 Task: Use the formula "DOLLARDE" in spreadsheet "Project portfolio".
Action: Mouse moved to (215, 294)
Screenshot: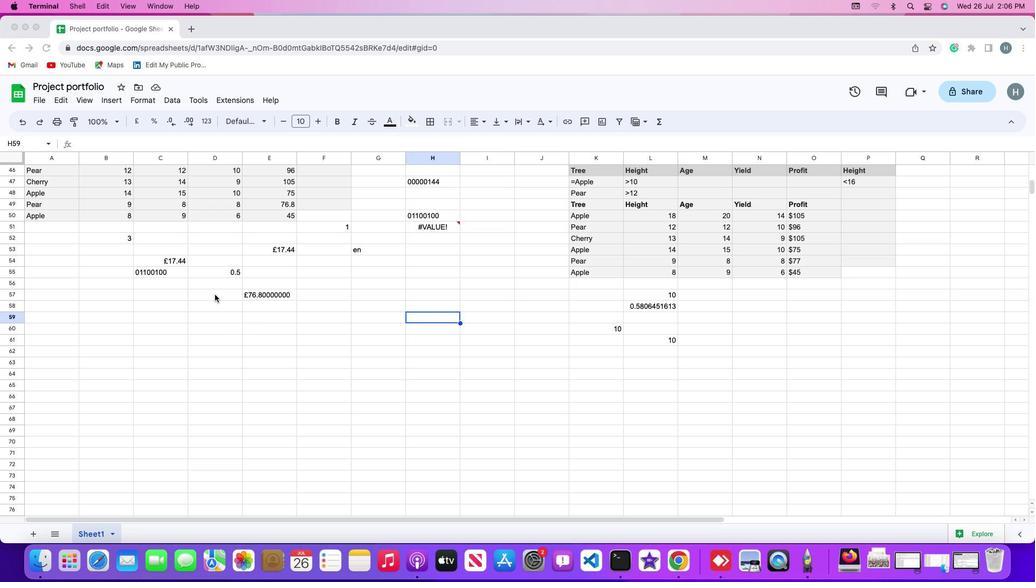 
Action: Mouse pressed left at (215, 294)
Screenshot: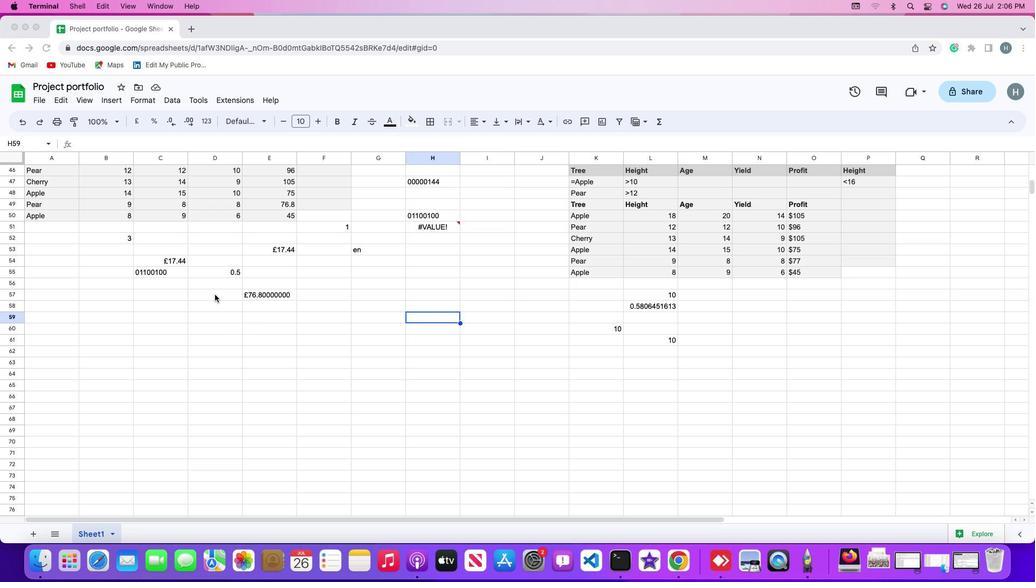 
Action: Mouse moved to (202, 292)
Screenshot: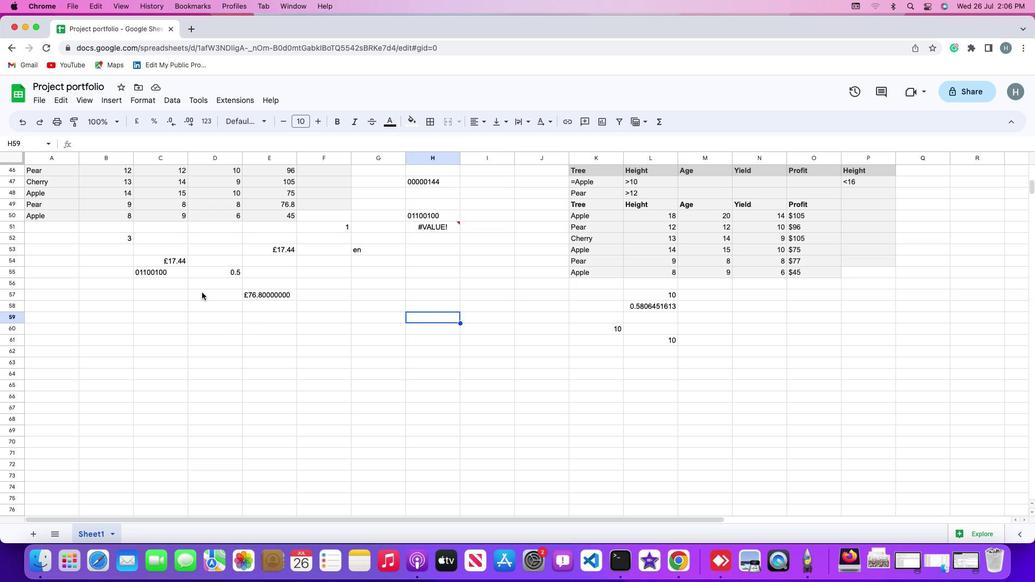 
Action: Mouse pressed left at (202, 292)
Screenshot: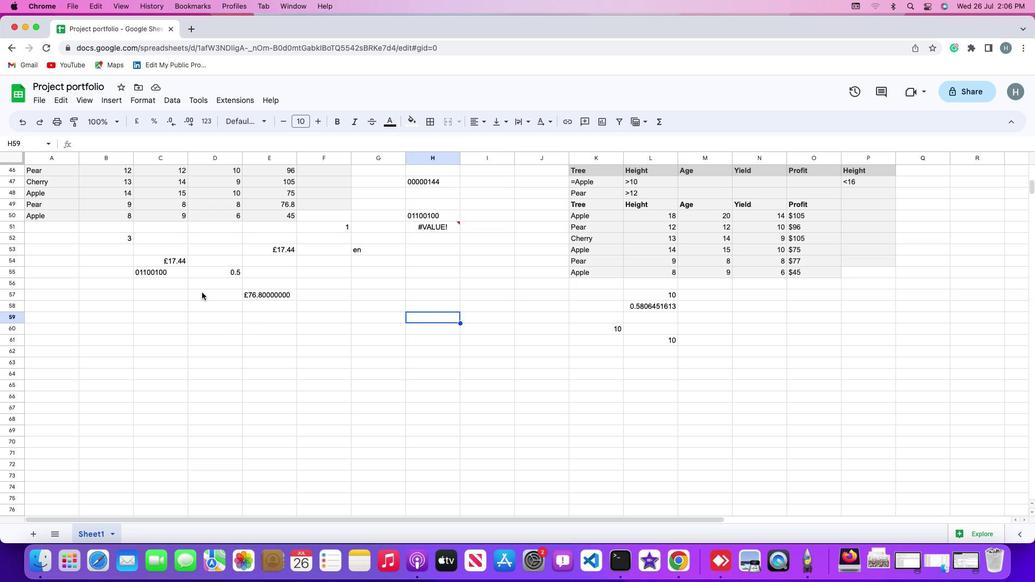 
Action: Mouse moved to (119, 102)
Screenshot: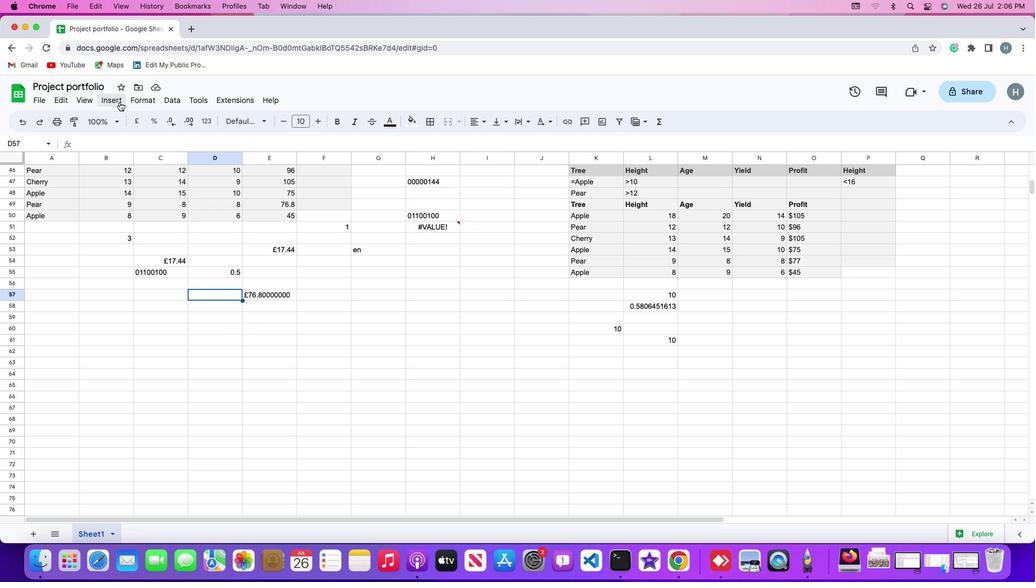 
Action: Mouse pressed left at (119, 102)
Screenshot: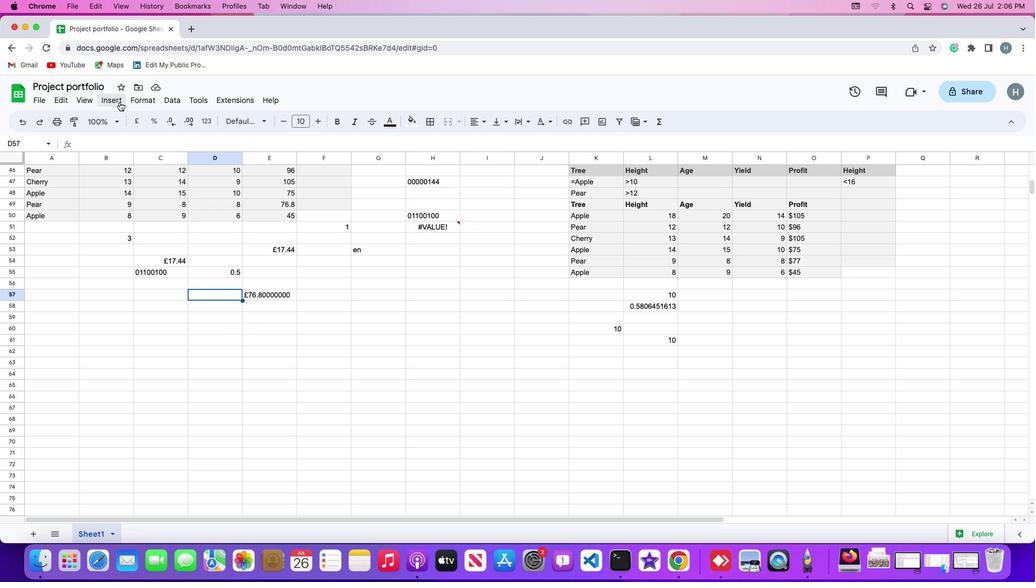 
Action: Mouse moved to (133, 276)
Screenshot: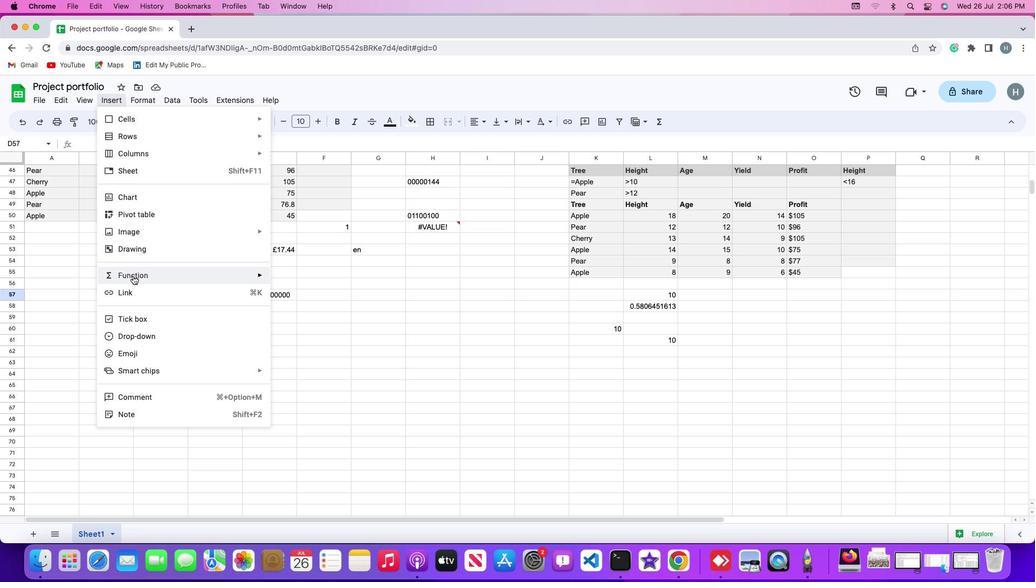 
Action: Mouse pressed left at (133, 276)
Screenshot: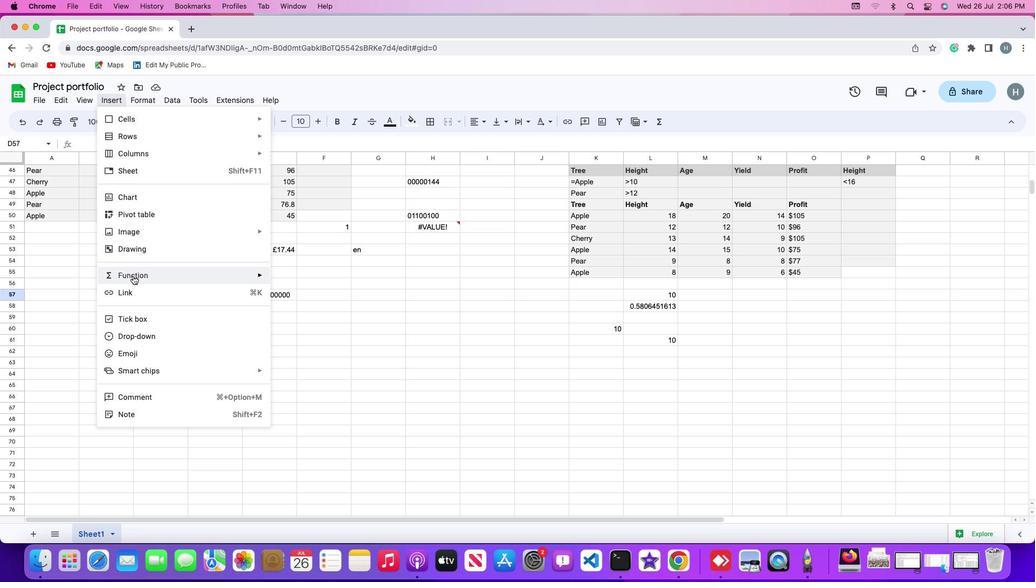 
Action: Mouse moved to (333, 229)
Screenshot: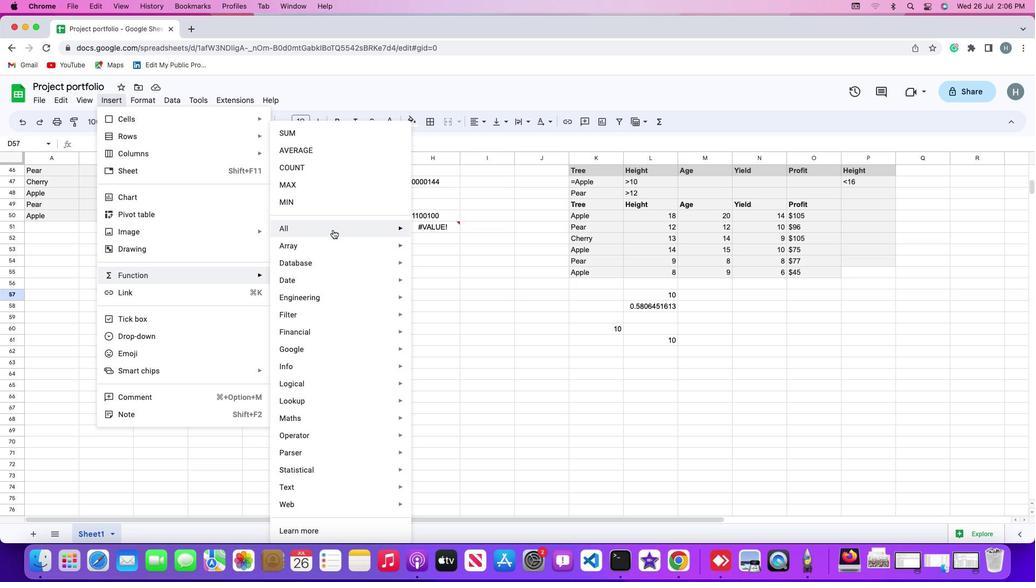 
Action: Mouse pressed left at (333, 229)
Screenshot: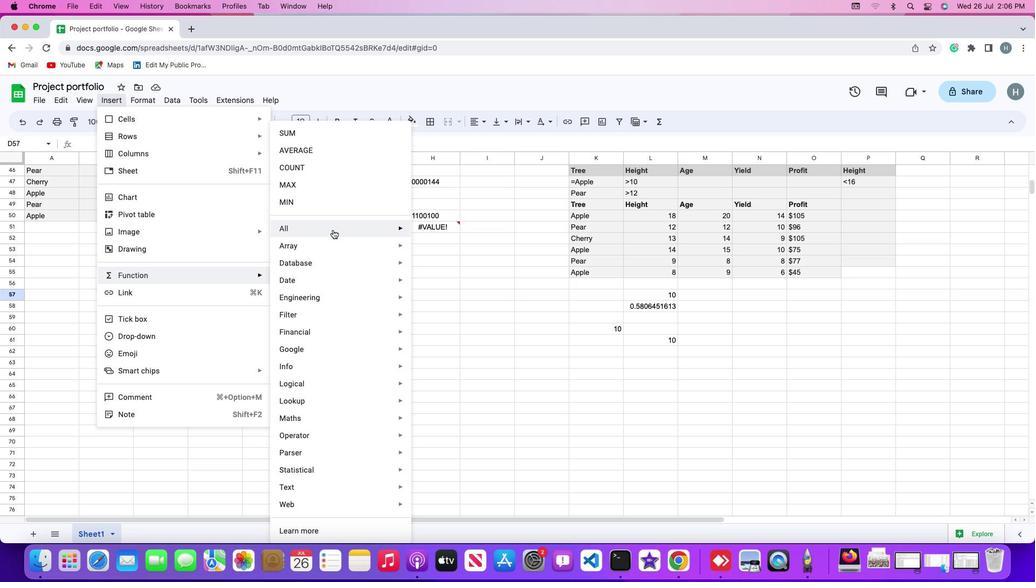 
Action: Mouse moved to (468, 307)
Screenshot: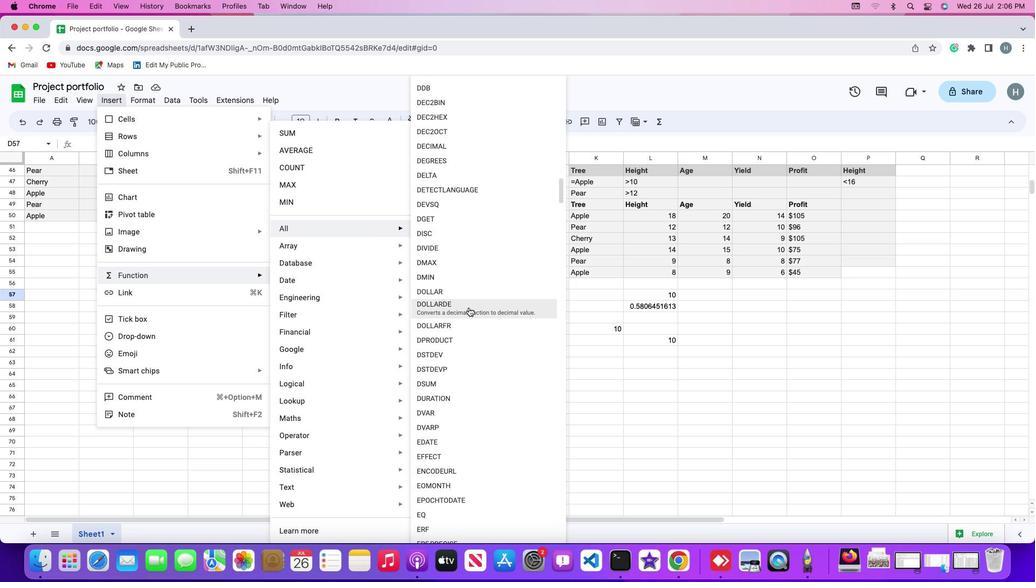 
Action: Mouse pressed left at (468, 307)
Screenshot: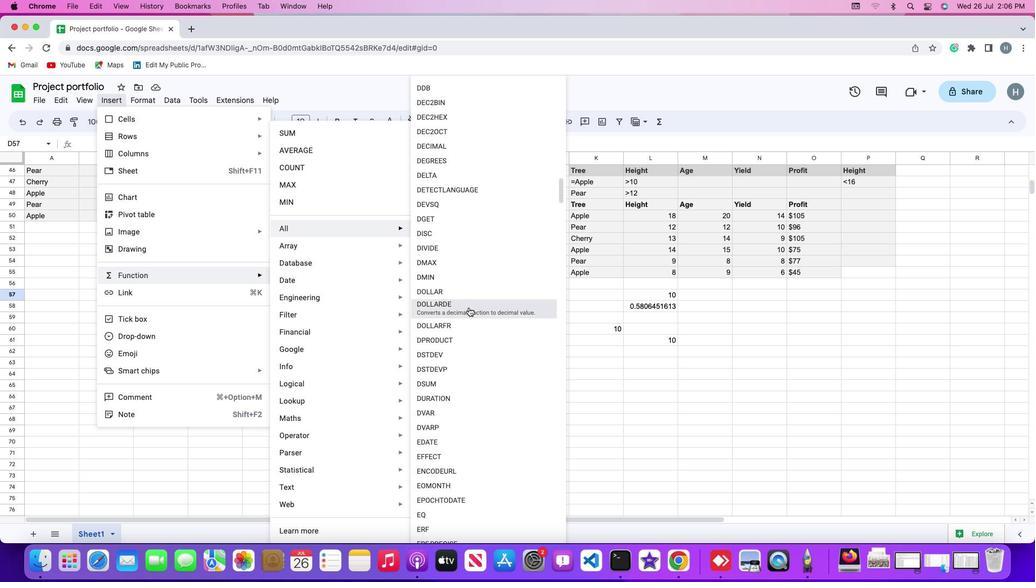 
Action: Mouse moved to (273, 202)
Screenshot: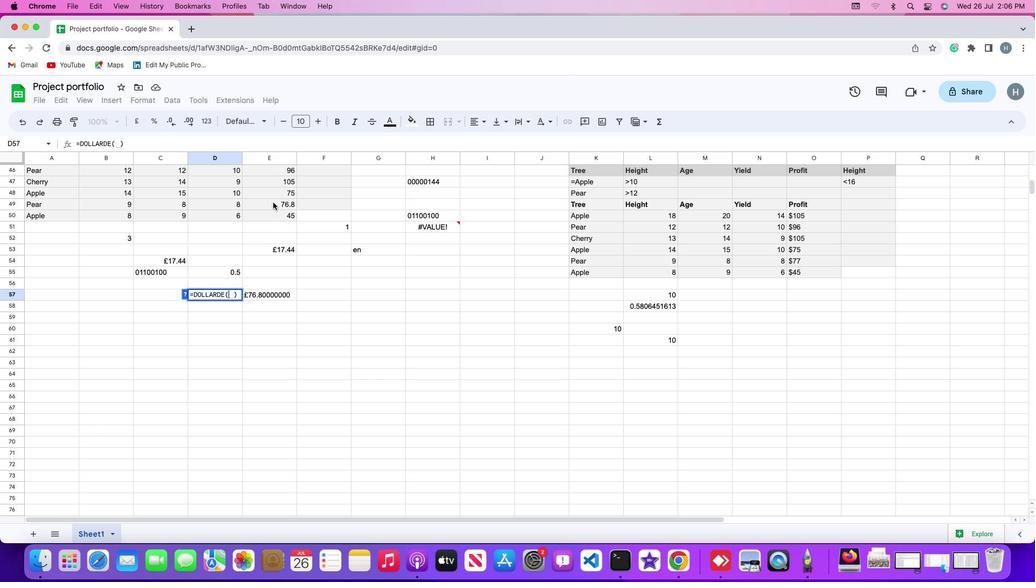 
Action: Mouse pressed left at (273, 202)
Screenshot: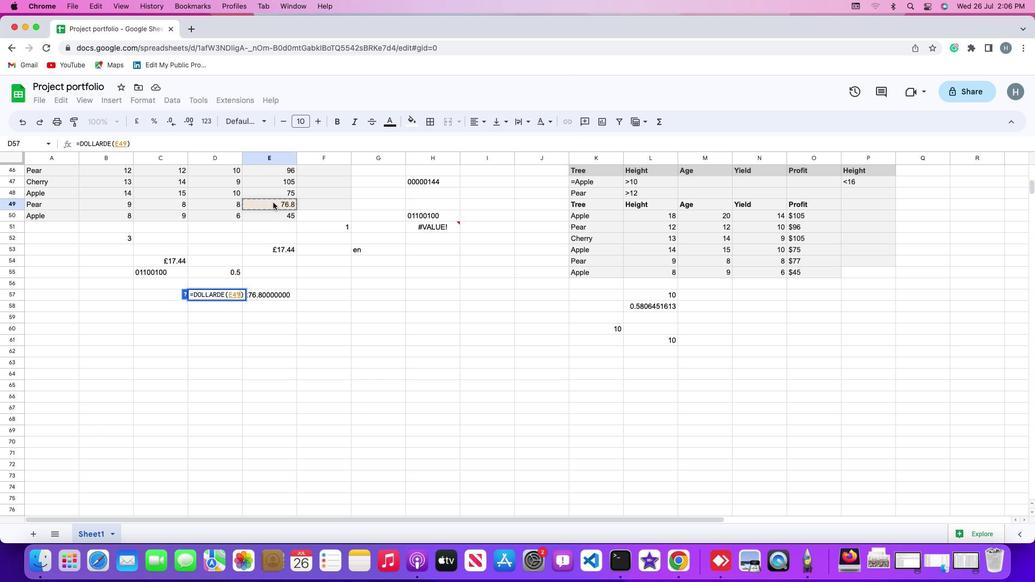 
Action: Key pressed ','
Screenshot: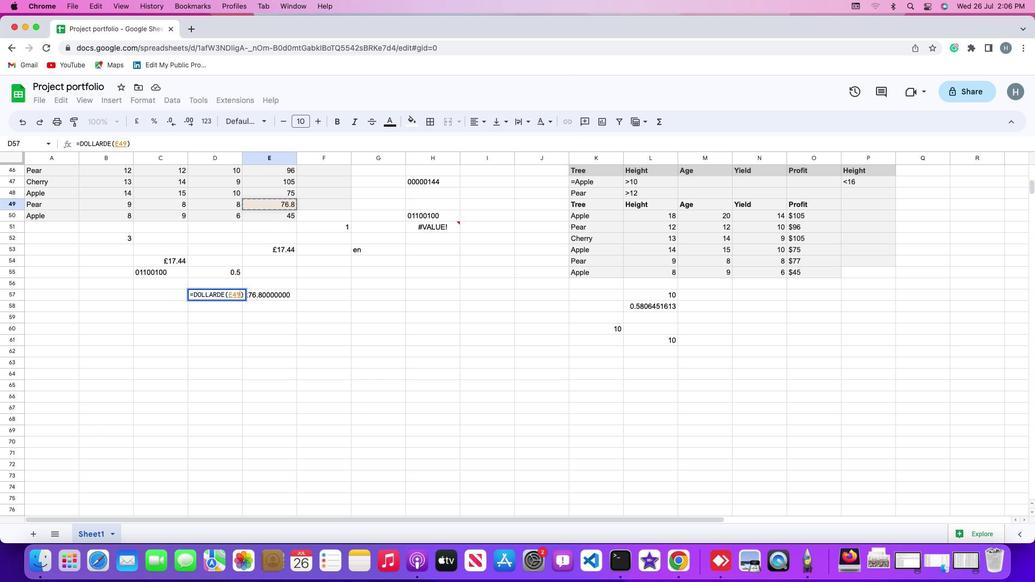 
Action: Mouse moved to (218, 216)
Screenshot: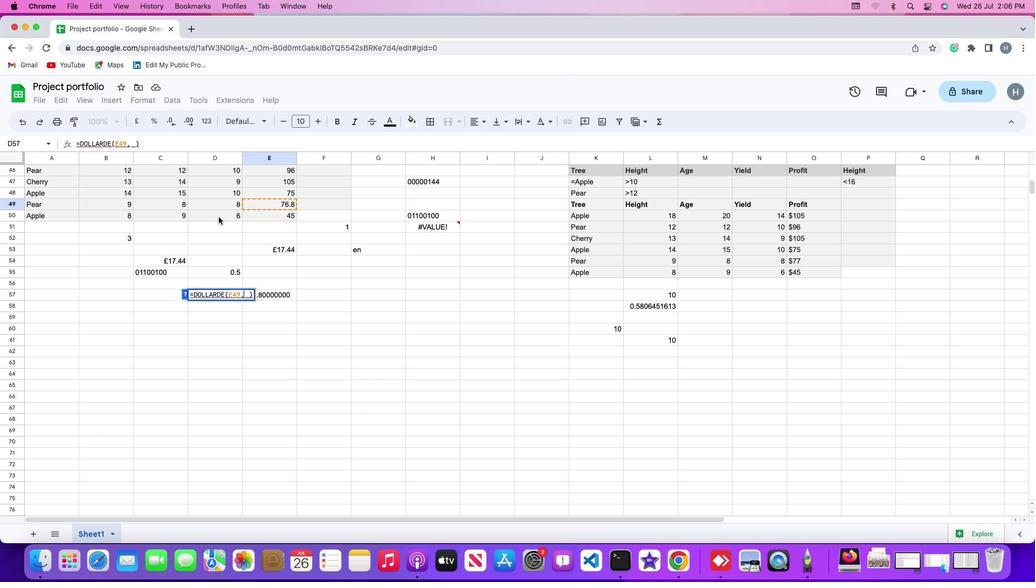 
Action: Mouse pressed left at (218, 216)
Screenshot: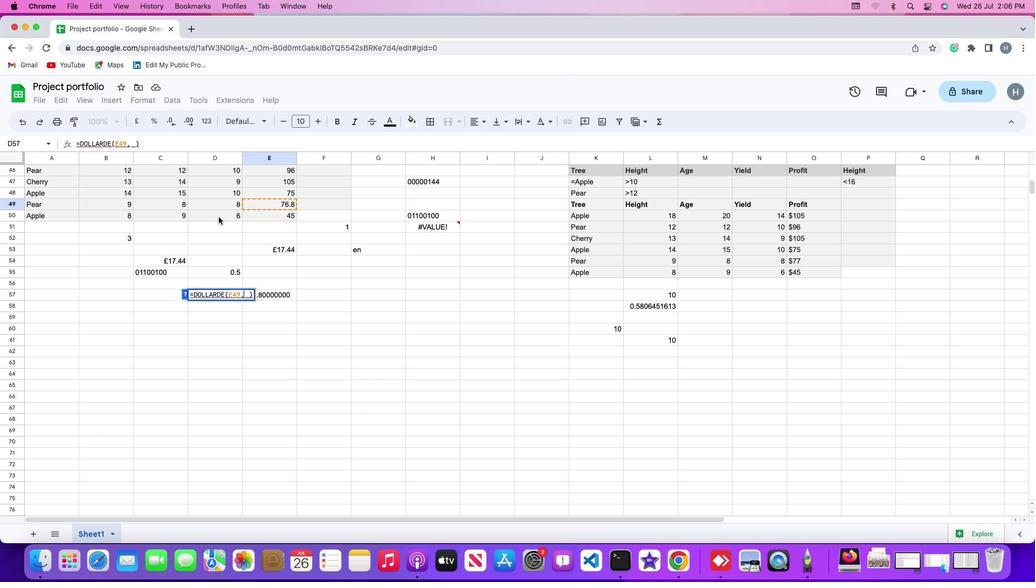 
Action: Mouse moved to (218, 216)
Screenshot: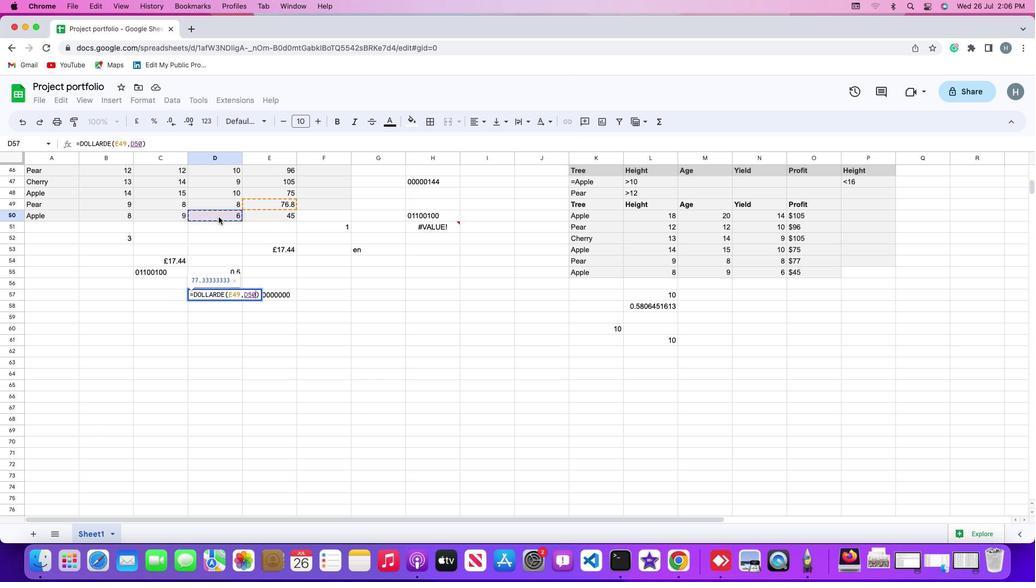 
Action: Key pressed Key.enter
Screenshot: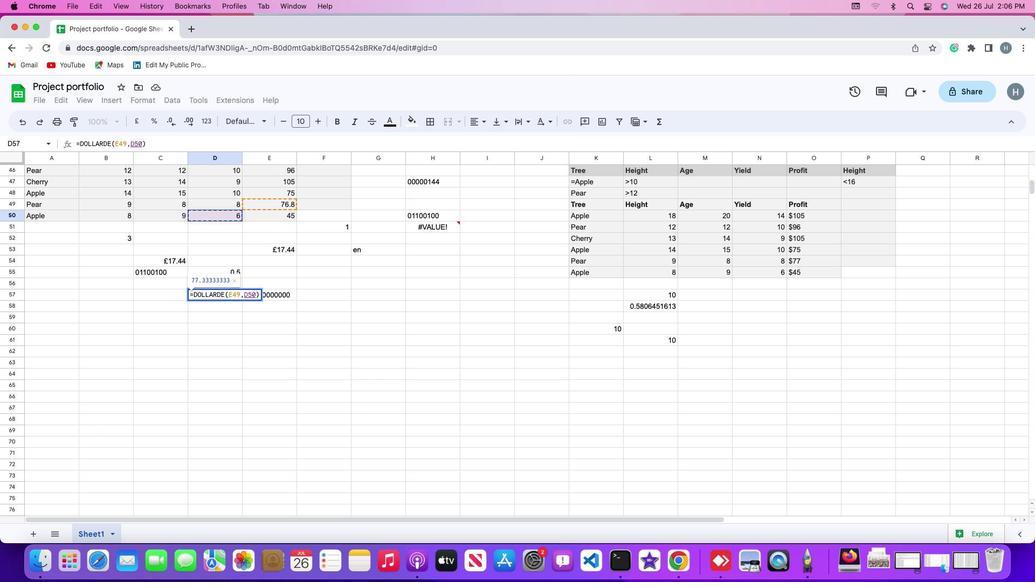 
